 Task: Sort the products by price (lowest first).
Action: Mouse moved to (31, 118)
Screenshot: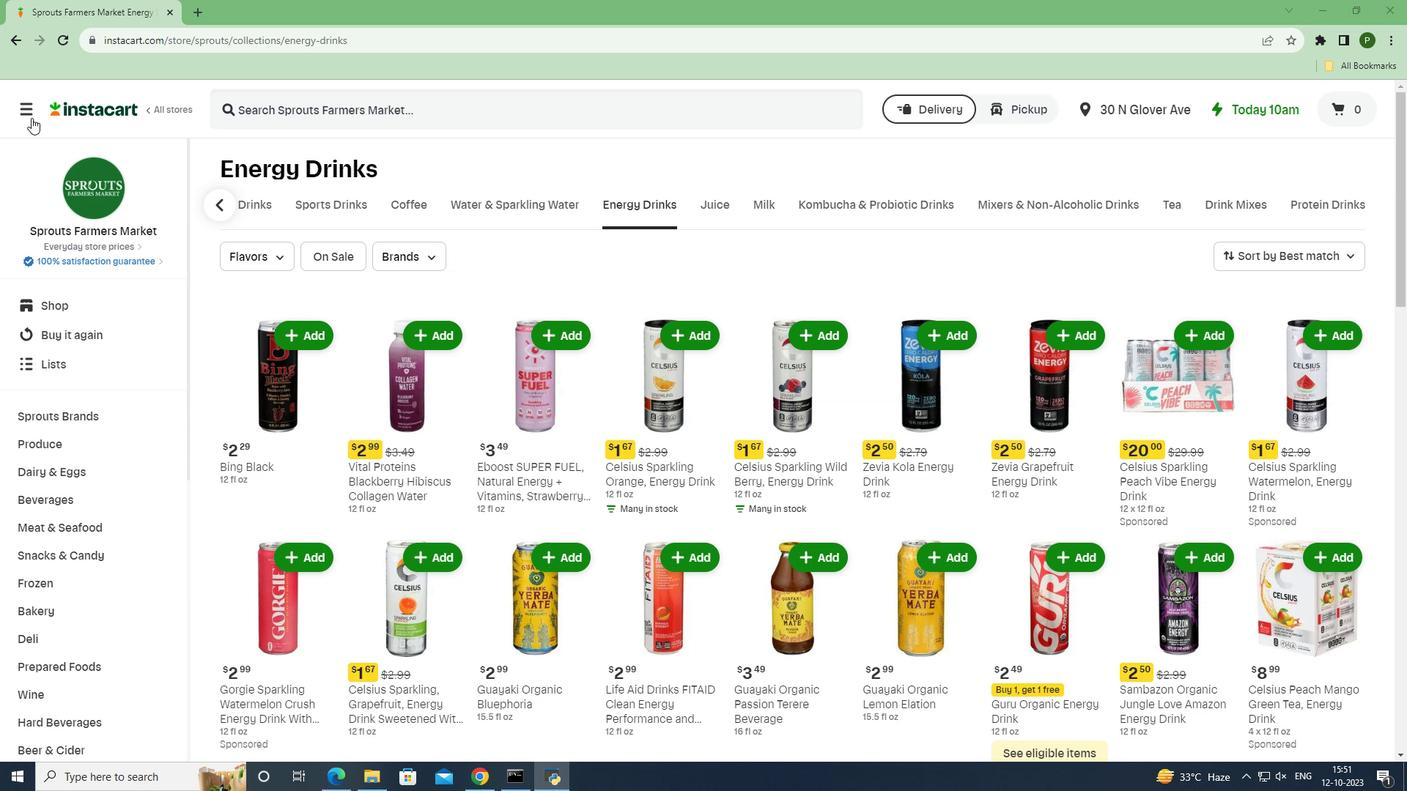 
Action: Mouse pressed left at (31, 118)
Screenshot: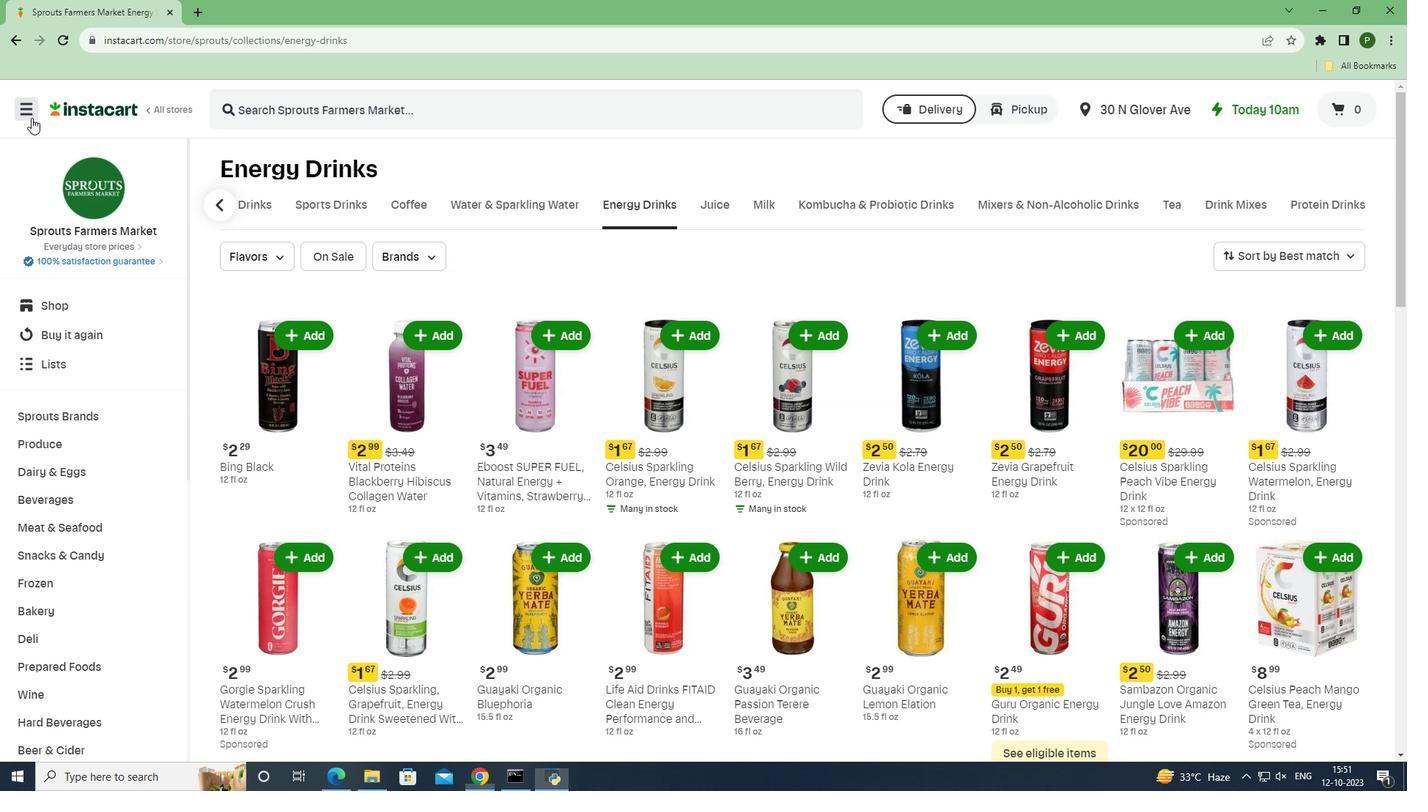 
Action: Mouse moved to (77, 384)
Screenshot: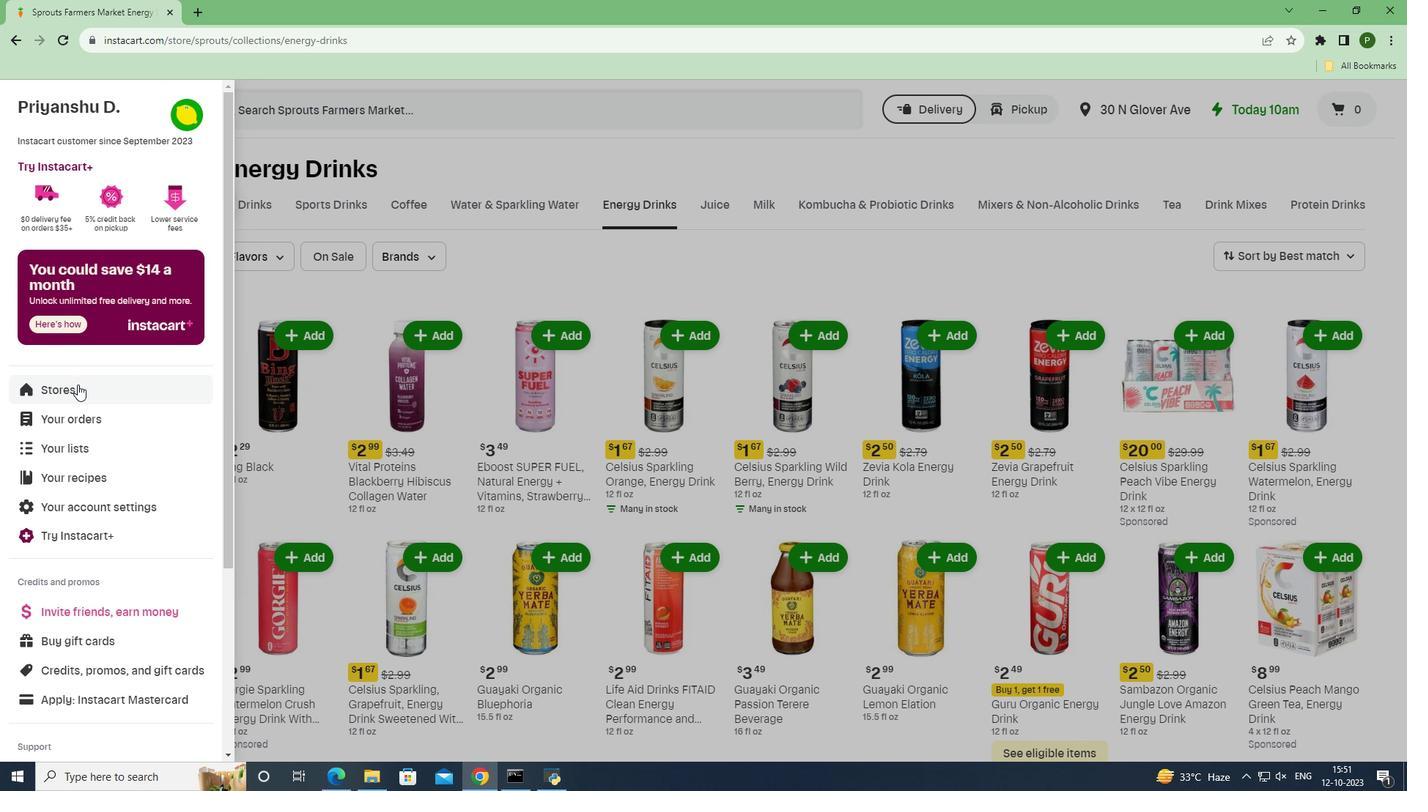 
Action: Mouse pressed left at (77, 384)
Screenshot: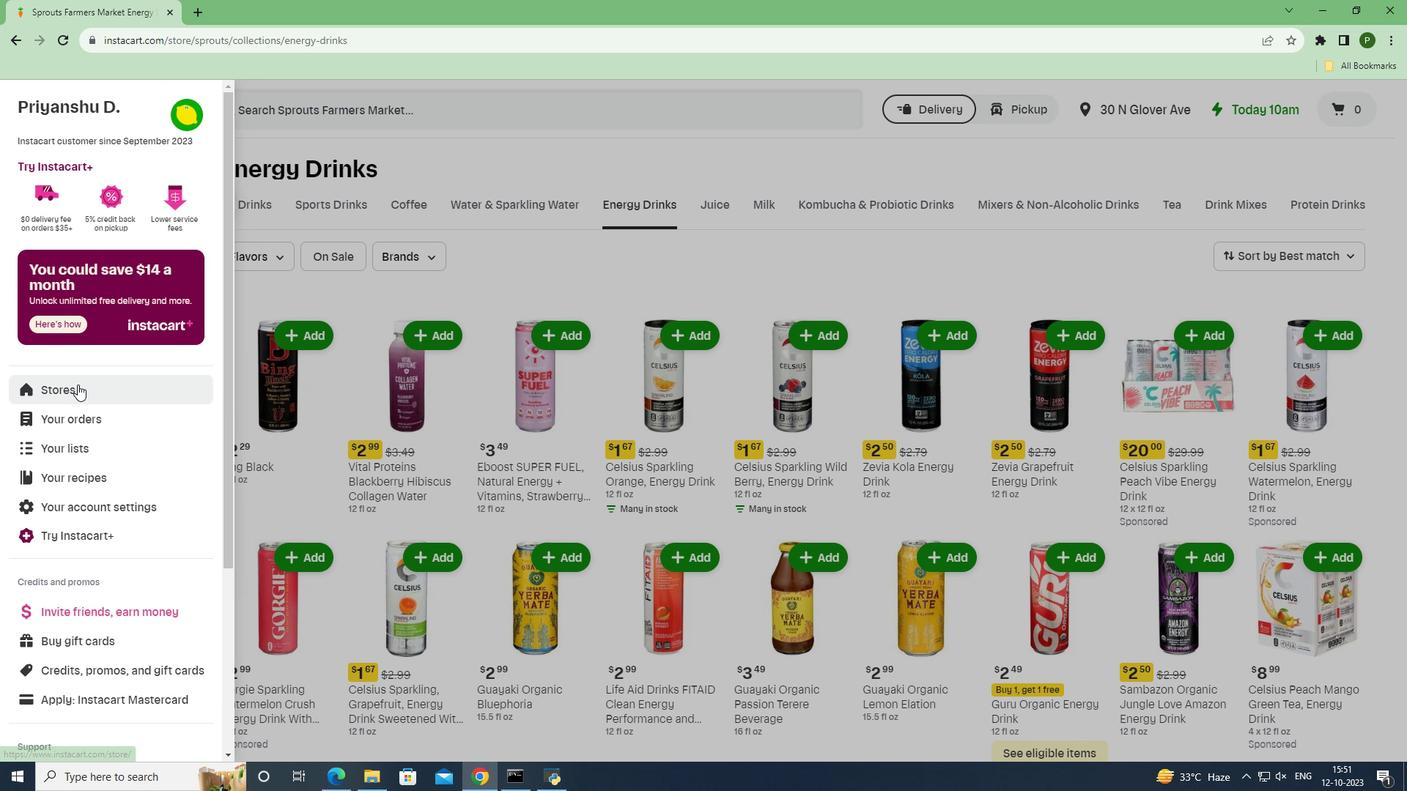 
Action: Mouse moved to (337, 164)
Screenshot: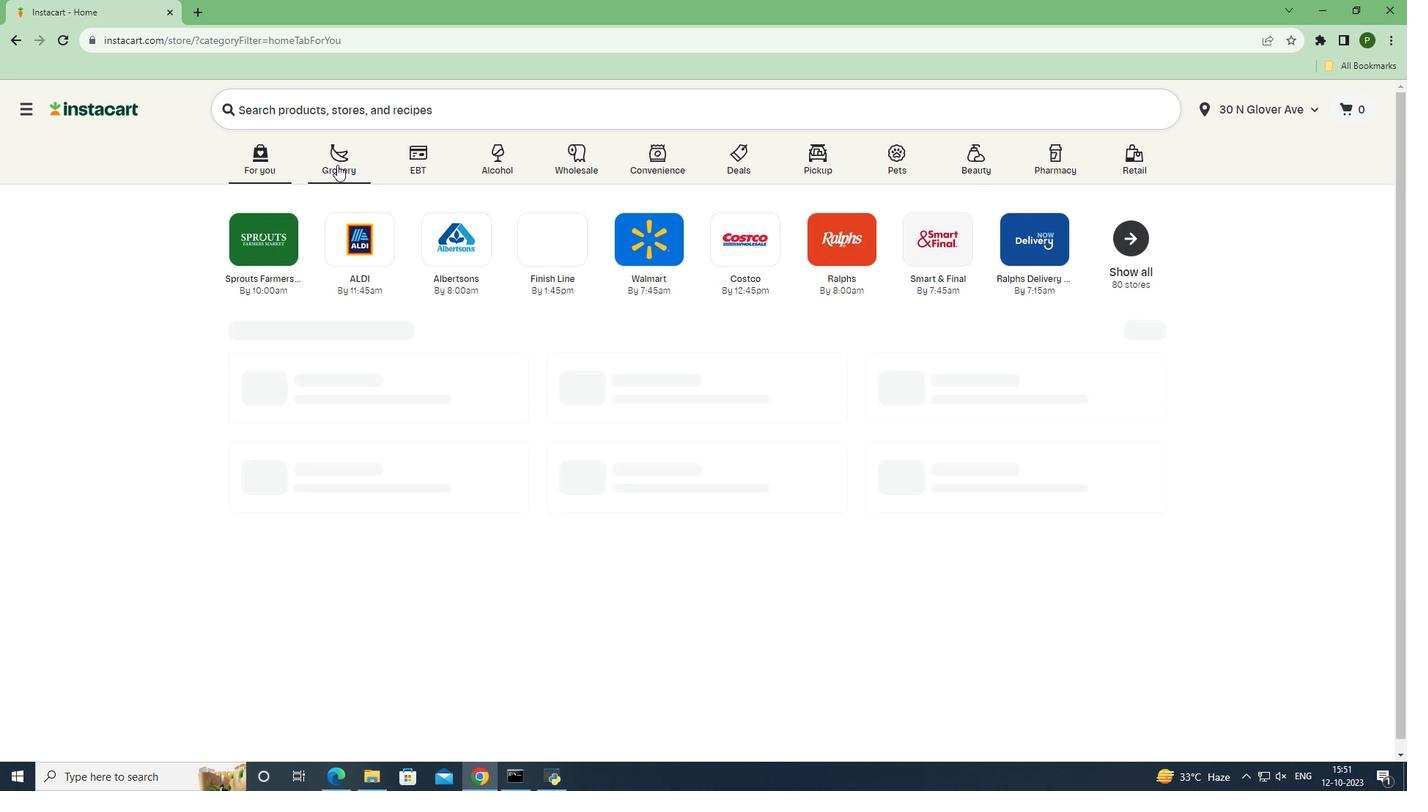 
Action: Mouse pressed left at (337, 164)
Screenshot: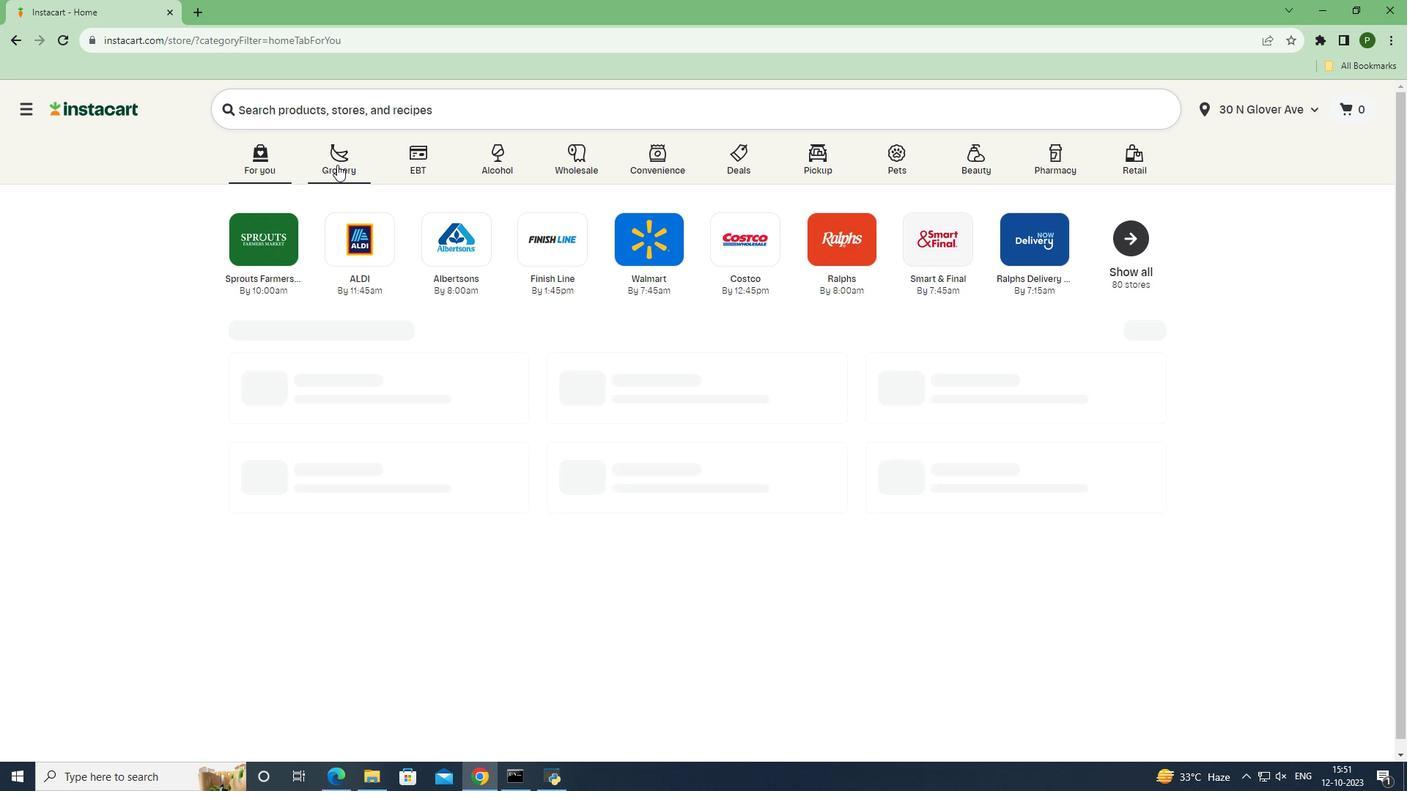 
Action: Mouse moved to (584, 337)
Screenshot: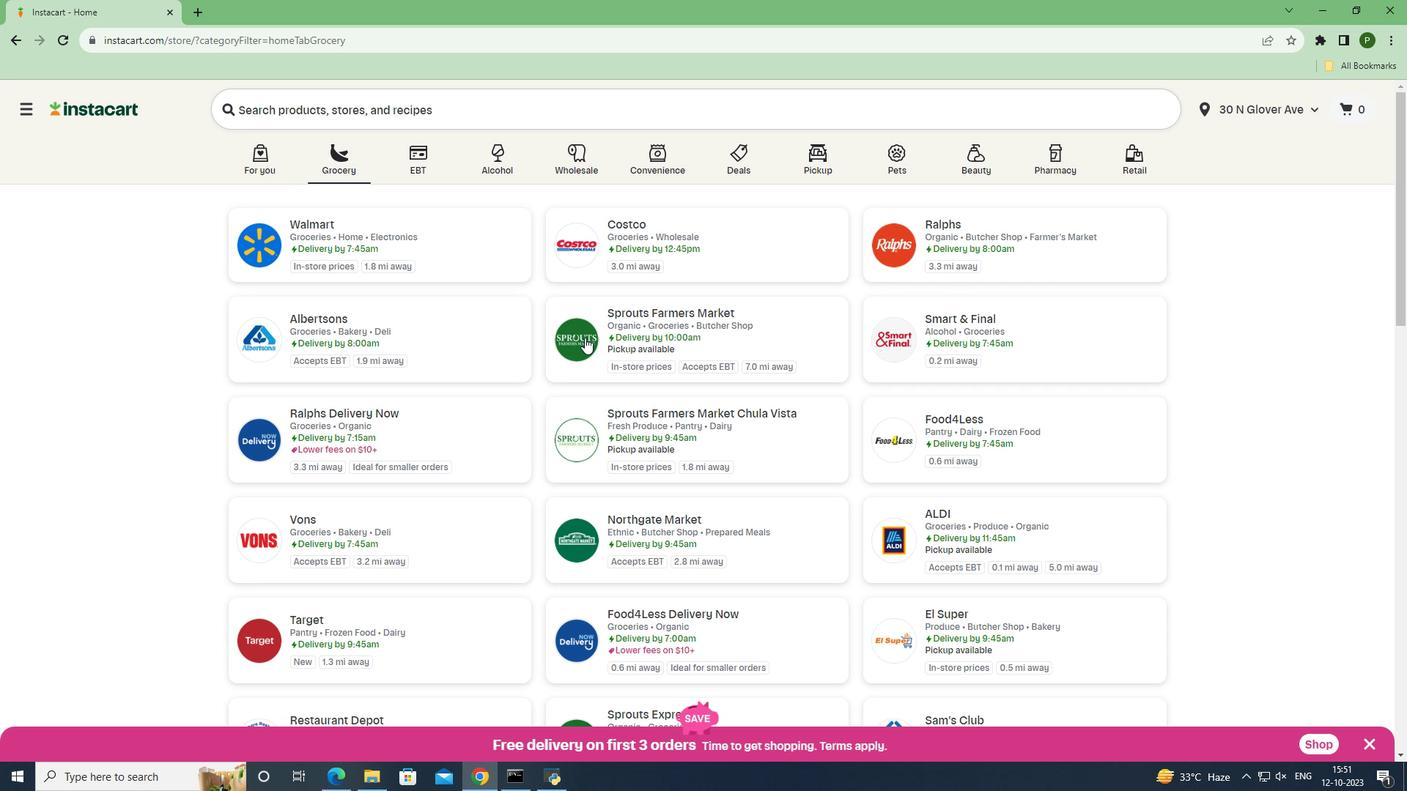 
Action: Mouse pressed left at (584, 337)
Screenshot: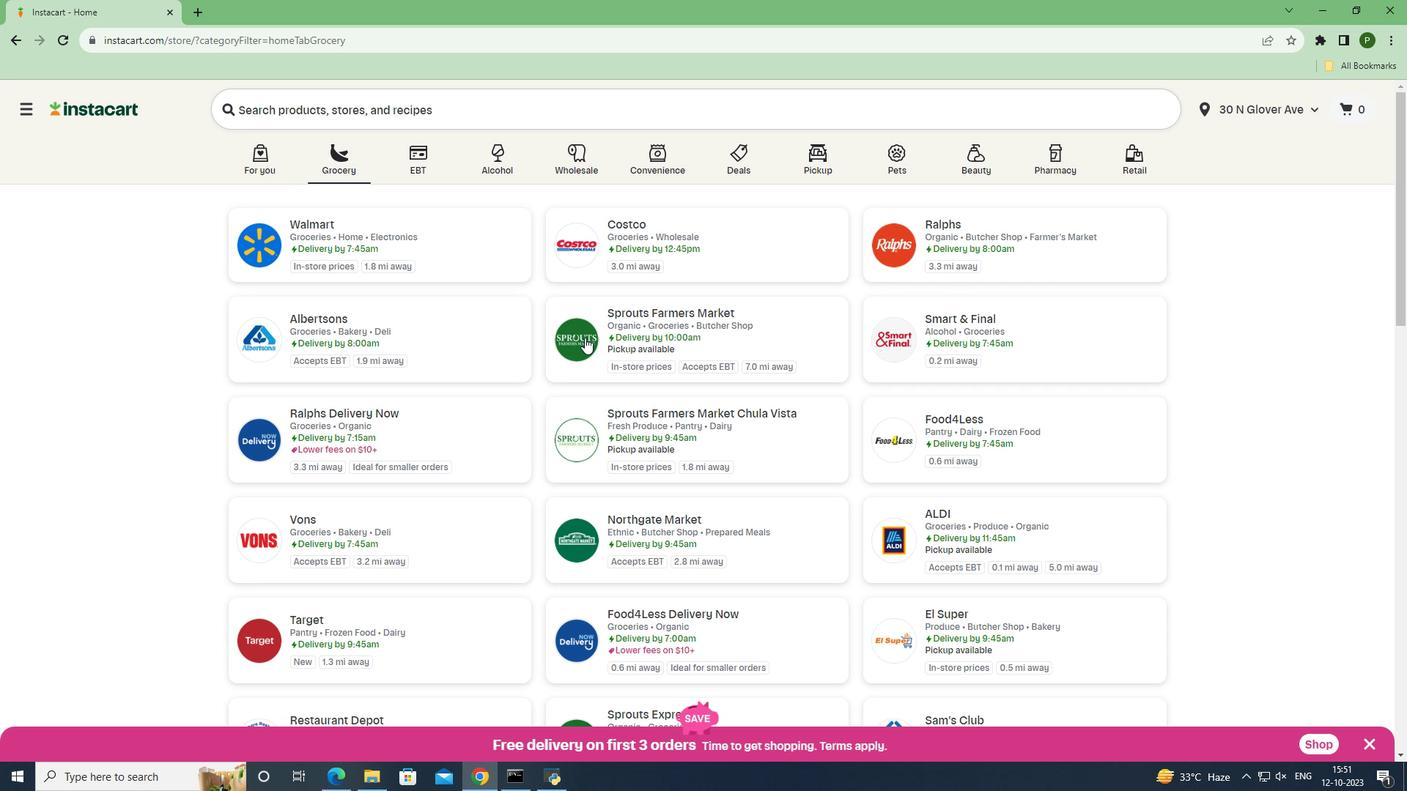 
Action: Mouse moved to (103, 504)
Screenshot: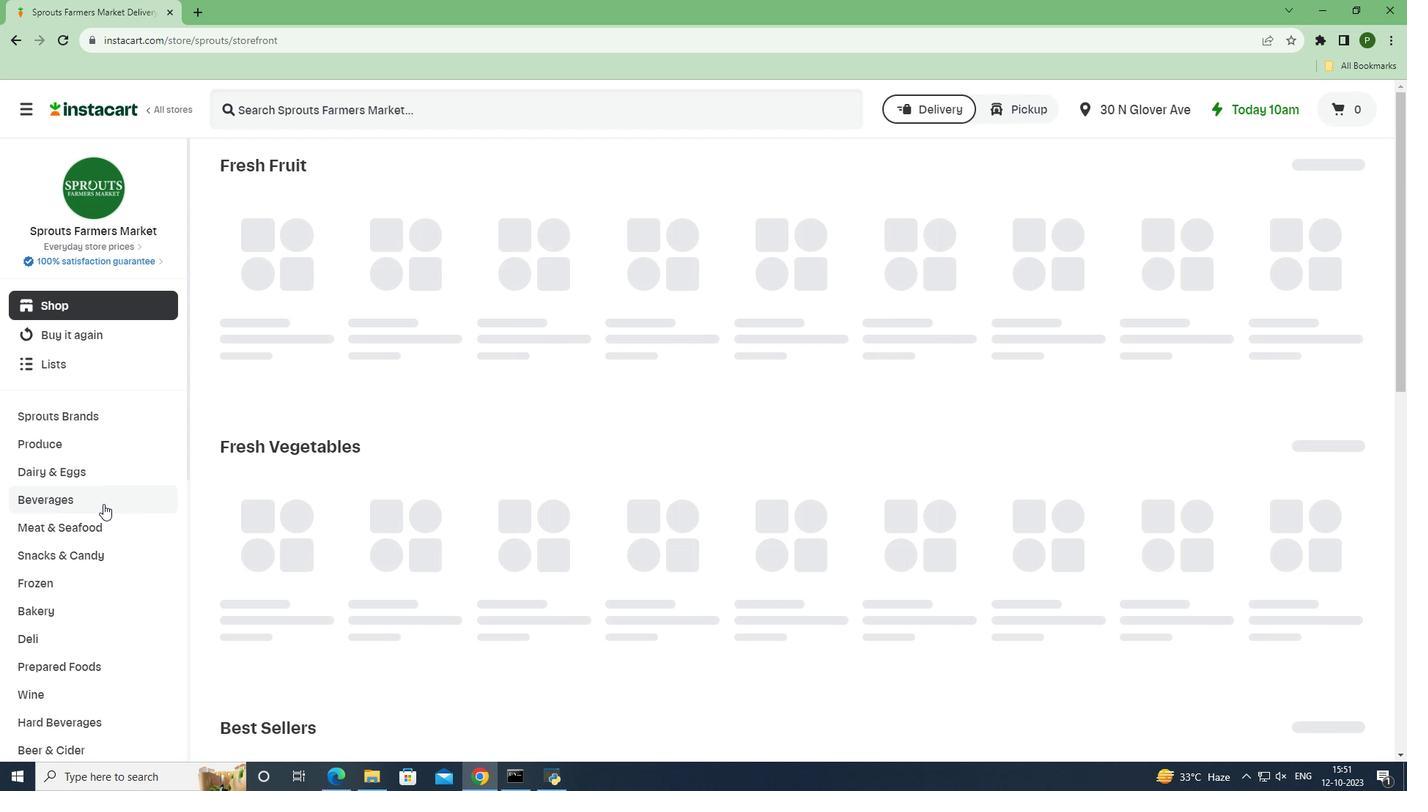 
Action: Mouse pressed left at (103, 504)
Screenshot: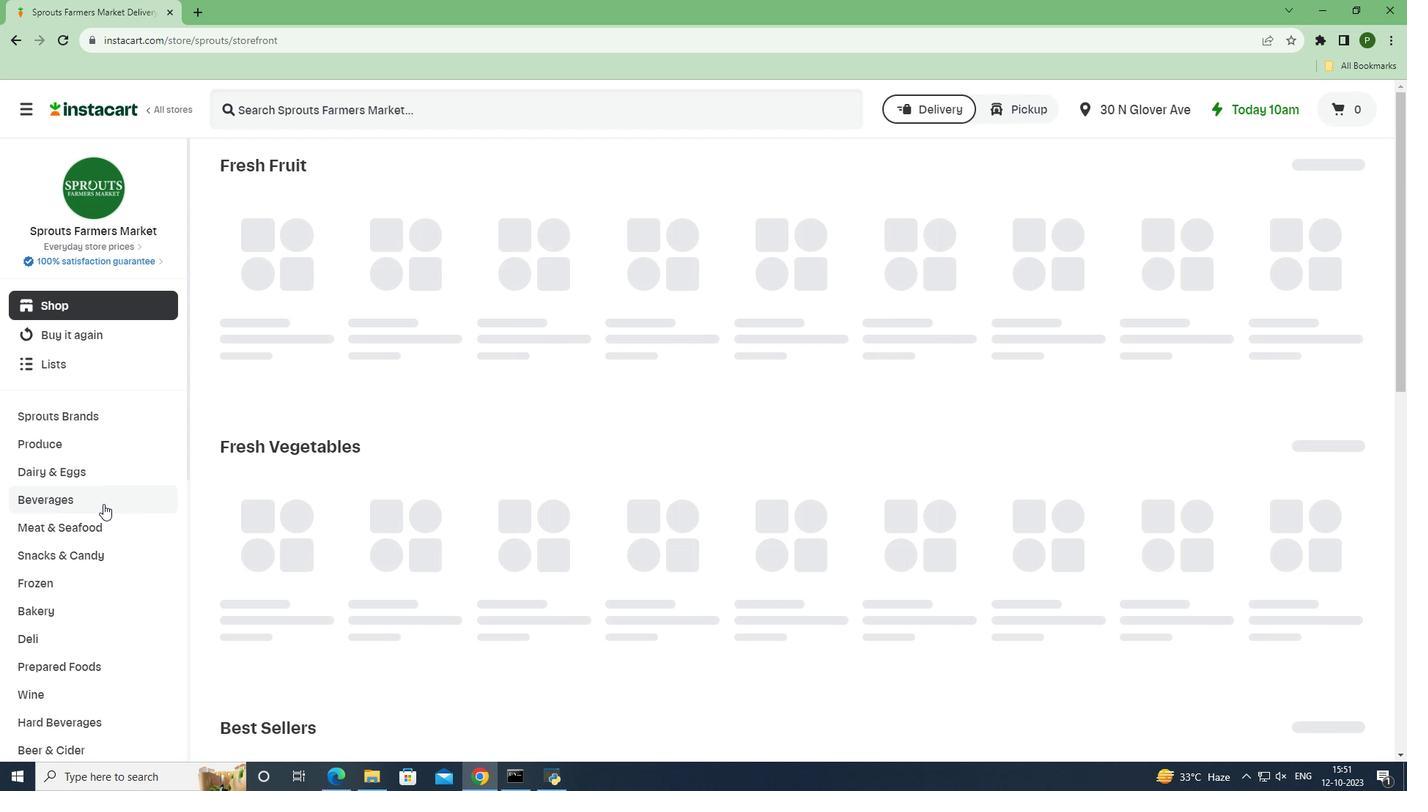 
Action: Mouse moved to (794, 205)
Screenshot: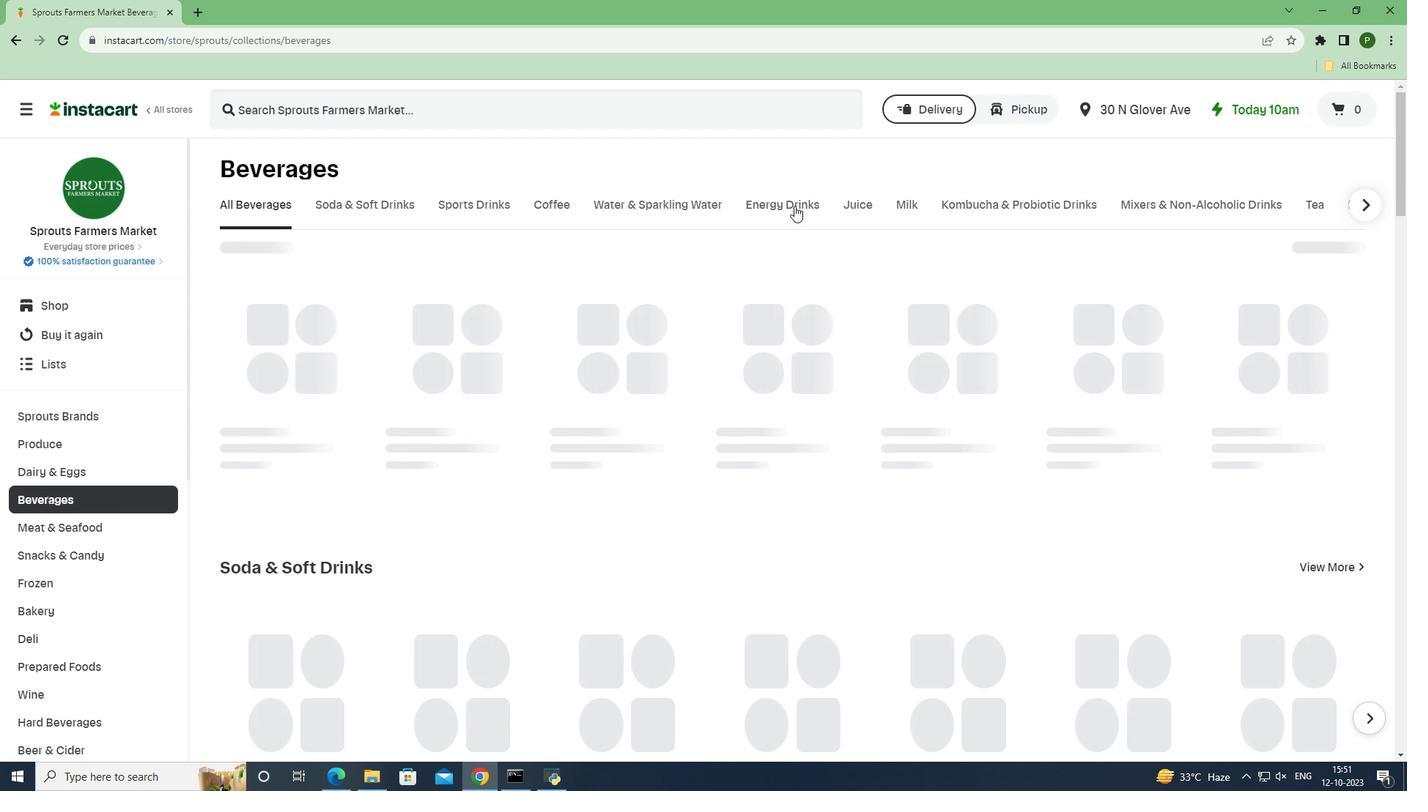 
Action: Mouse pressed left at (794, 205)
Screenshot: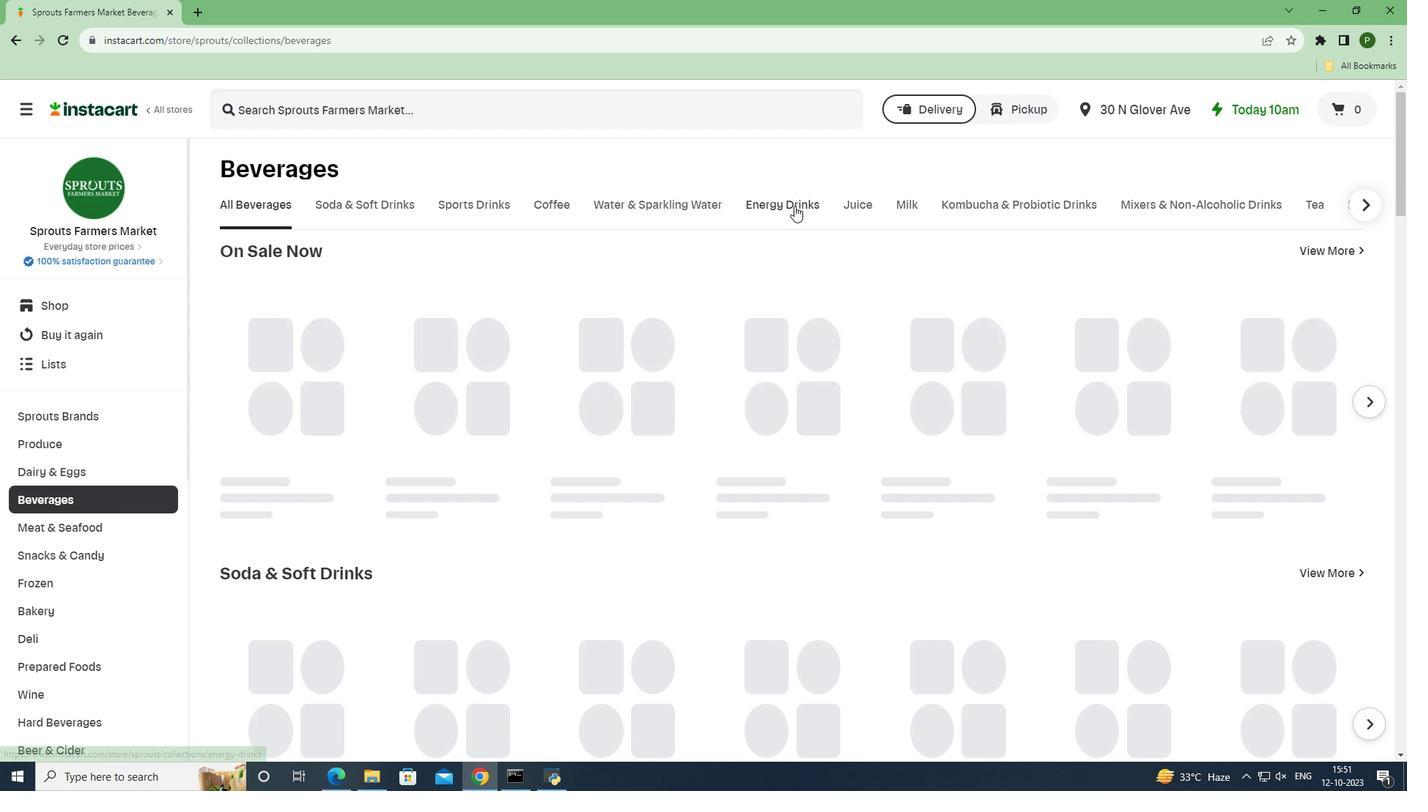 
Action: Mouse moved to (1267, 253)
Screenshot: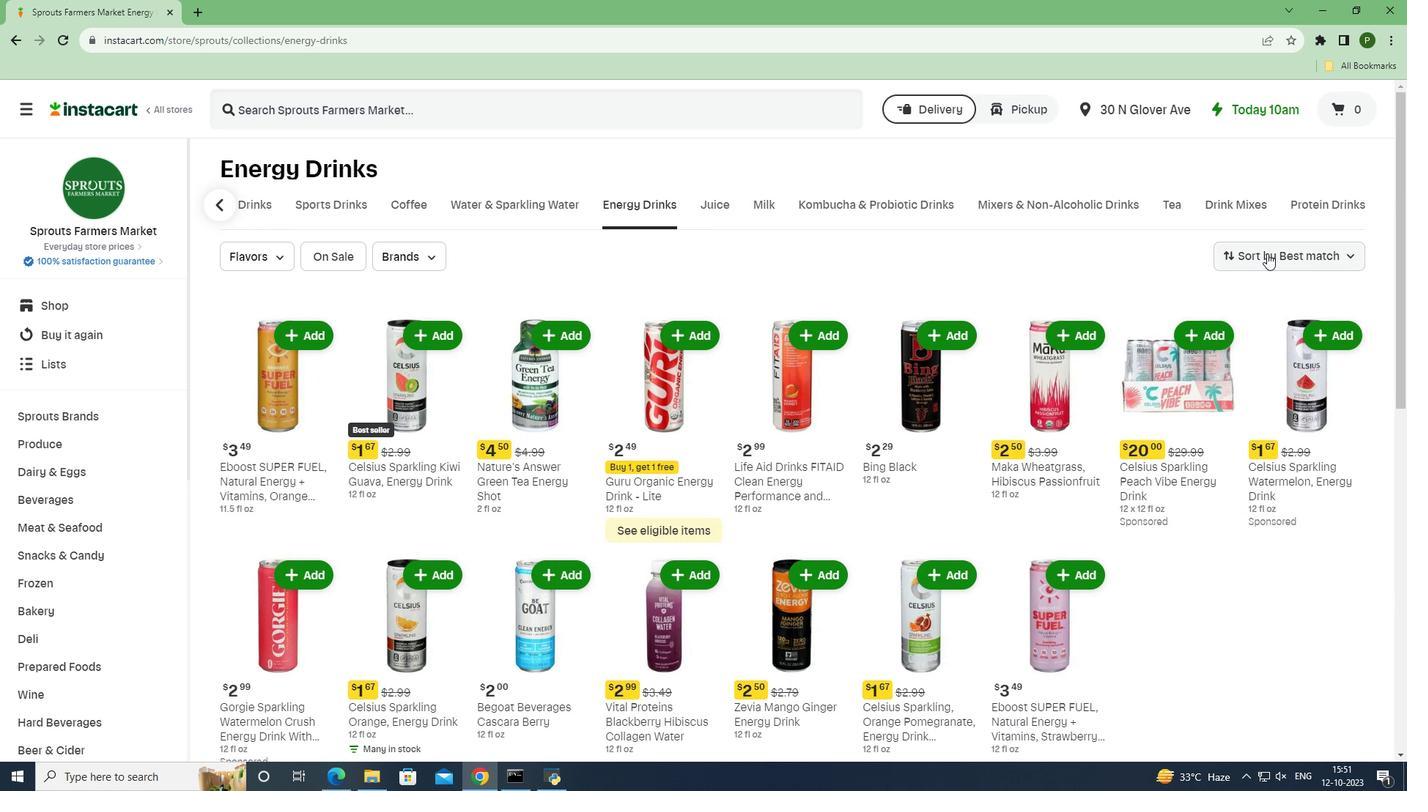 
Action: Mouse pressed left at (1267, 253)
Screenshot: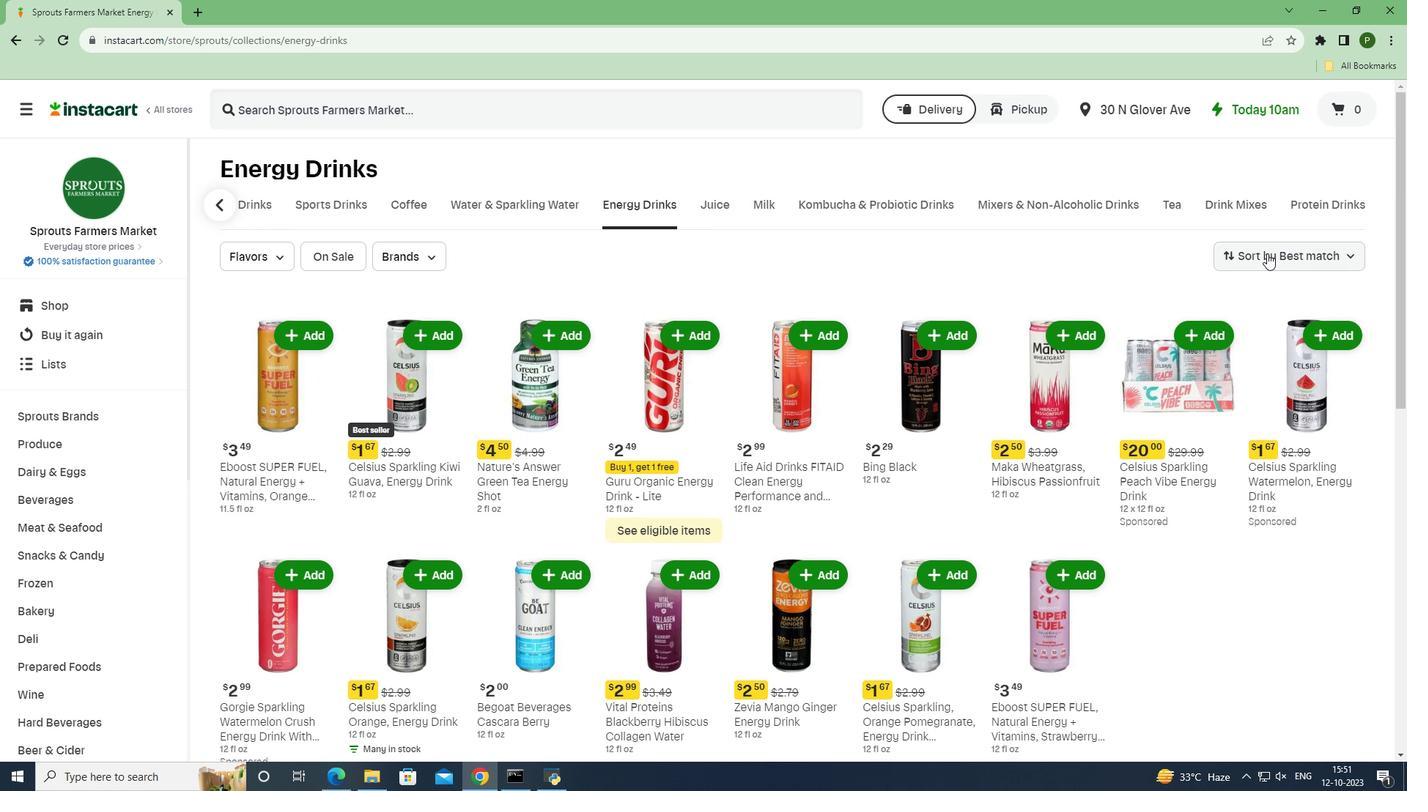 
Action: Mouse moved to (1268, 328)
Screenshot: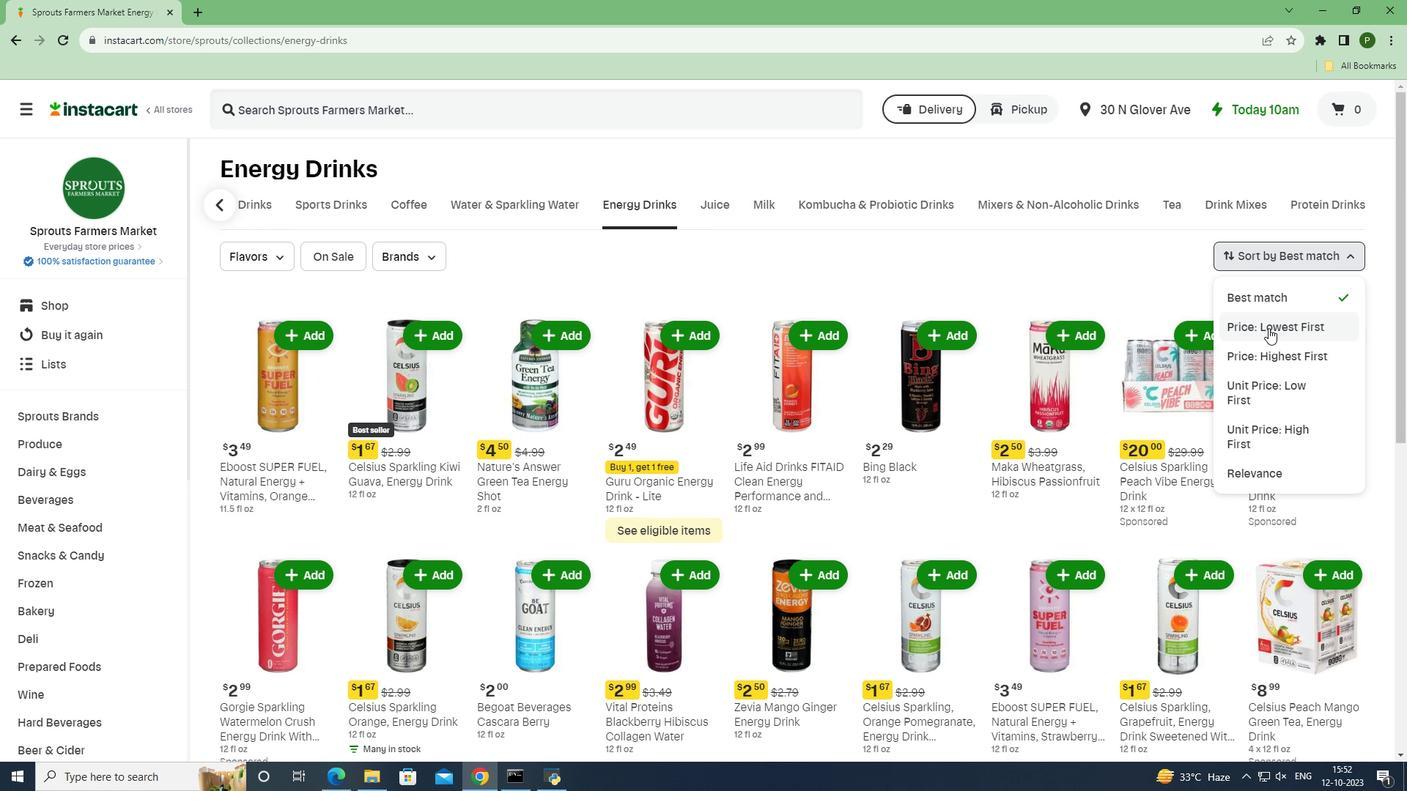 
Action: Mouse pressed left at (1268, 328)
Screenshot: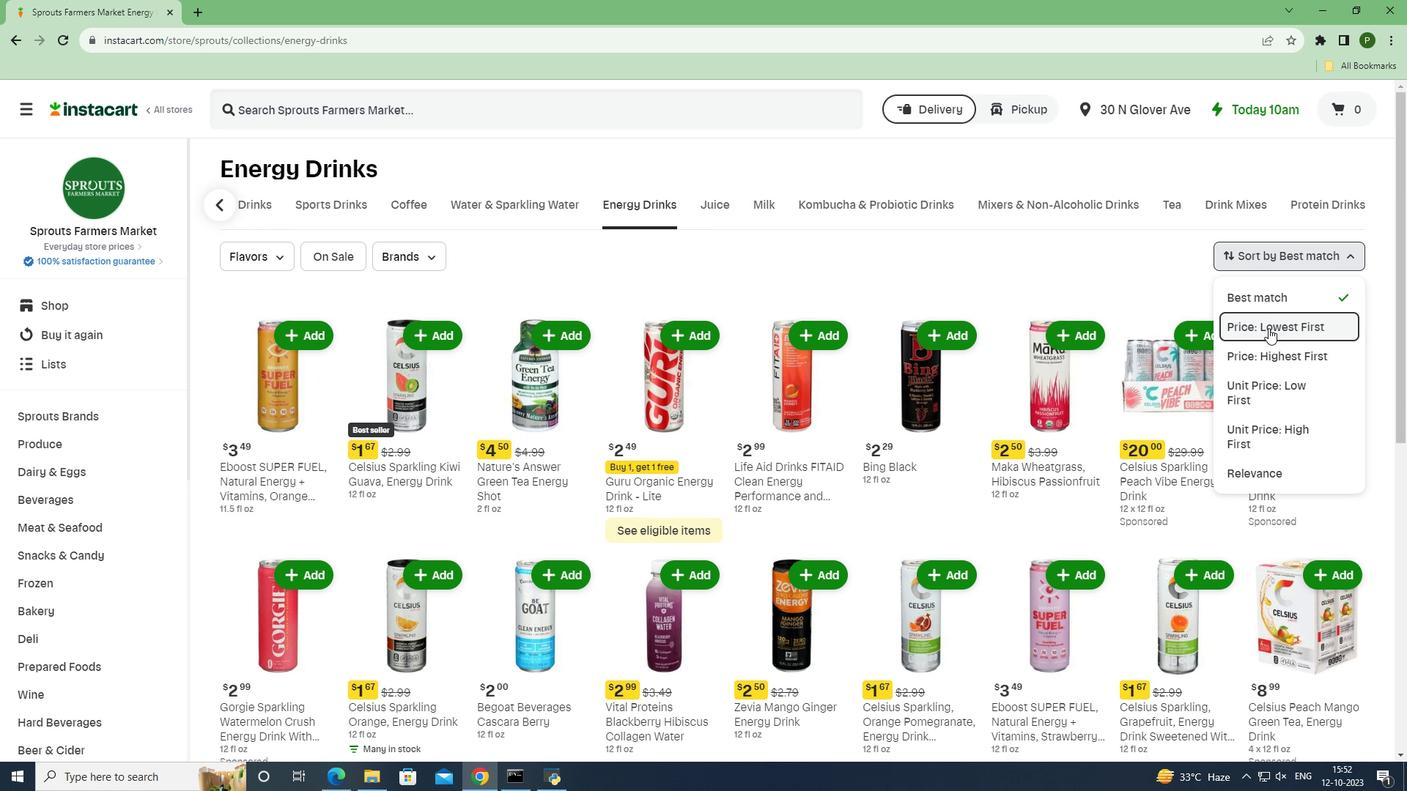 
Action: Mouse moved to (1237, 540)
Screenshot: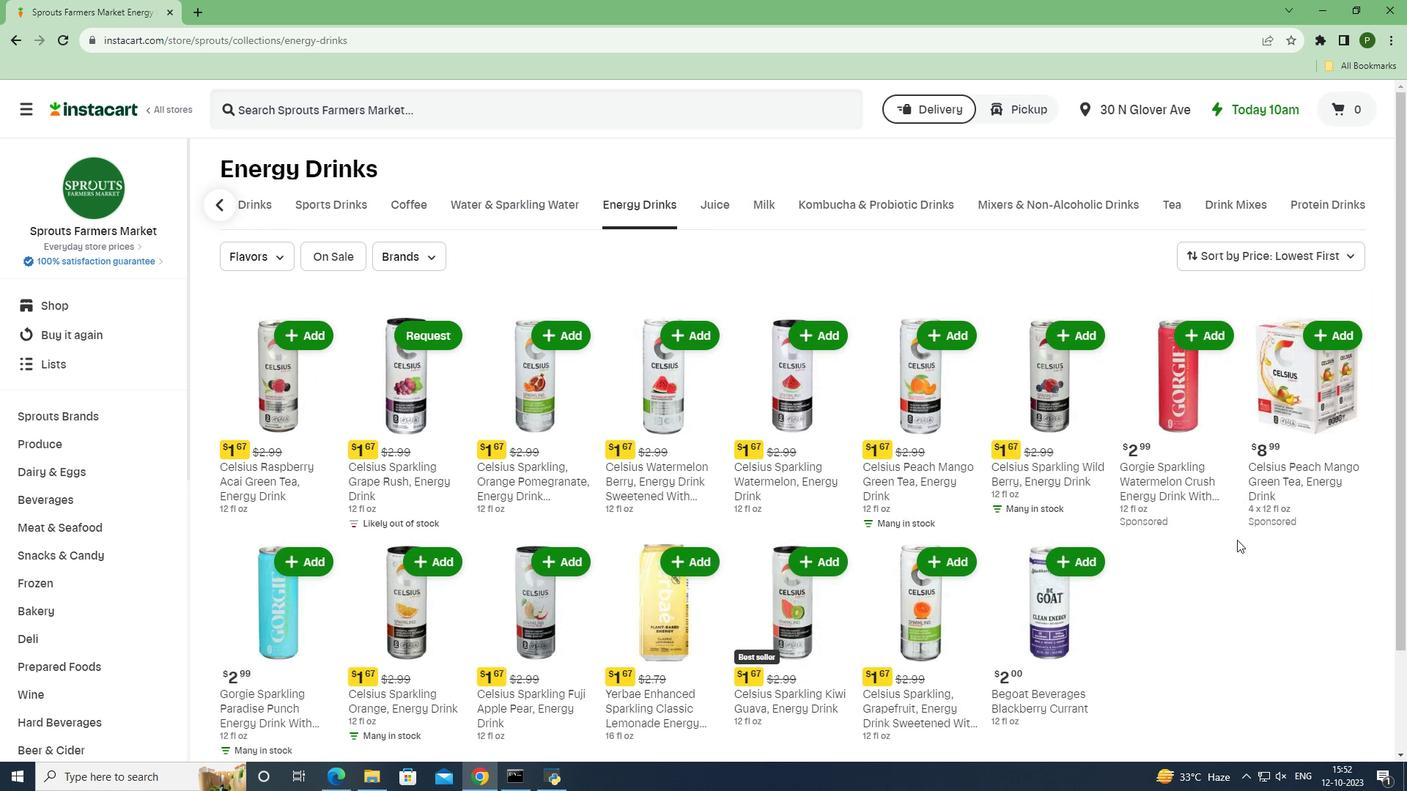
